 Task: Add Garrett Valley Sugar Free Smoked Turkey Kielbasa to the cart.
Action: Mouse moved to (25, 142)
Screenshot: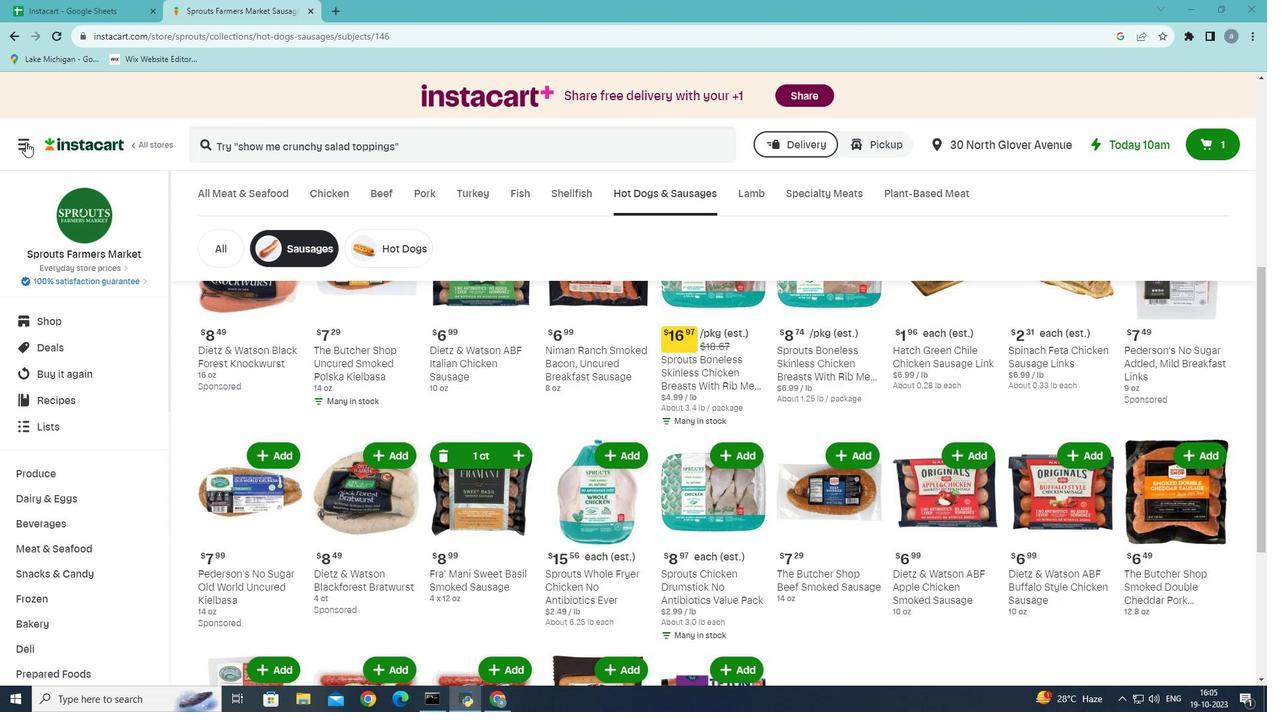 
Action: Mouse pressed left at (25, 142)
Screenshot: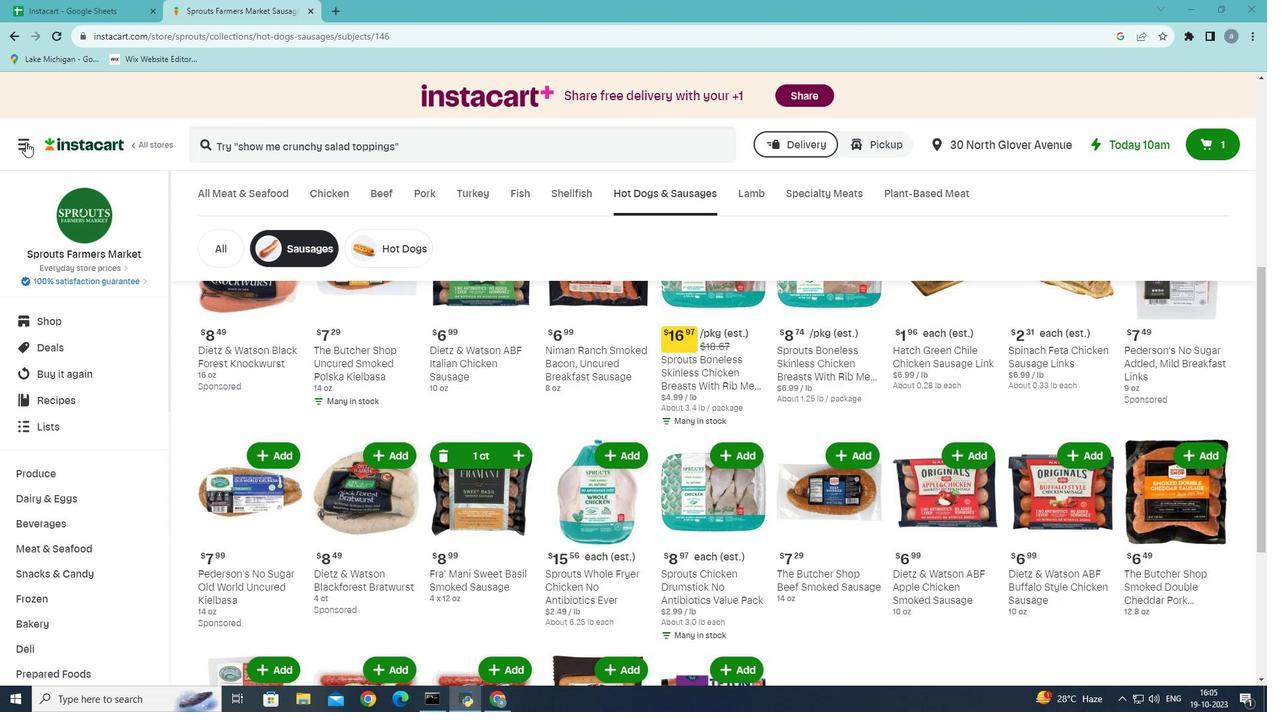 
Action: Mouse moved to (63, 386)
Screenshot: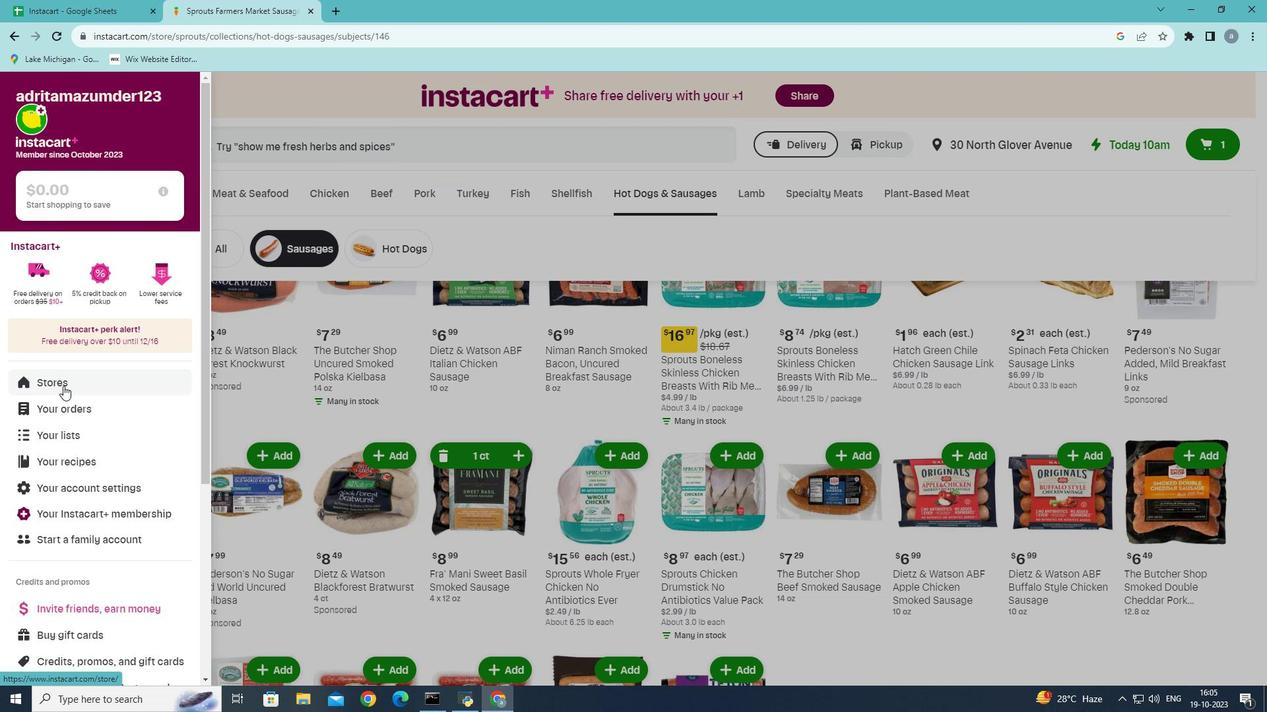 
Action: Mouse pressed left at (63, 386)
Screenshot: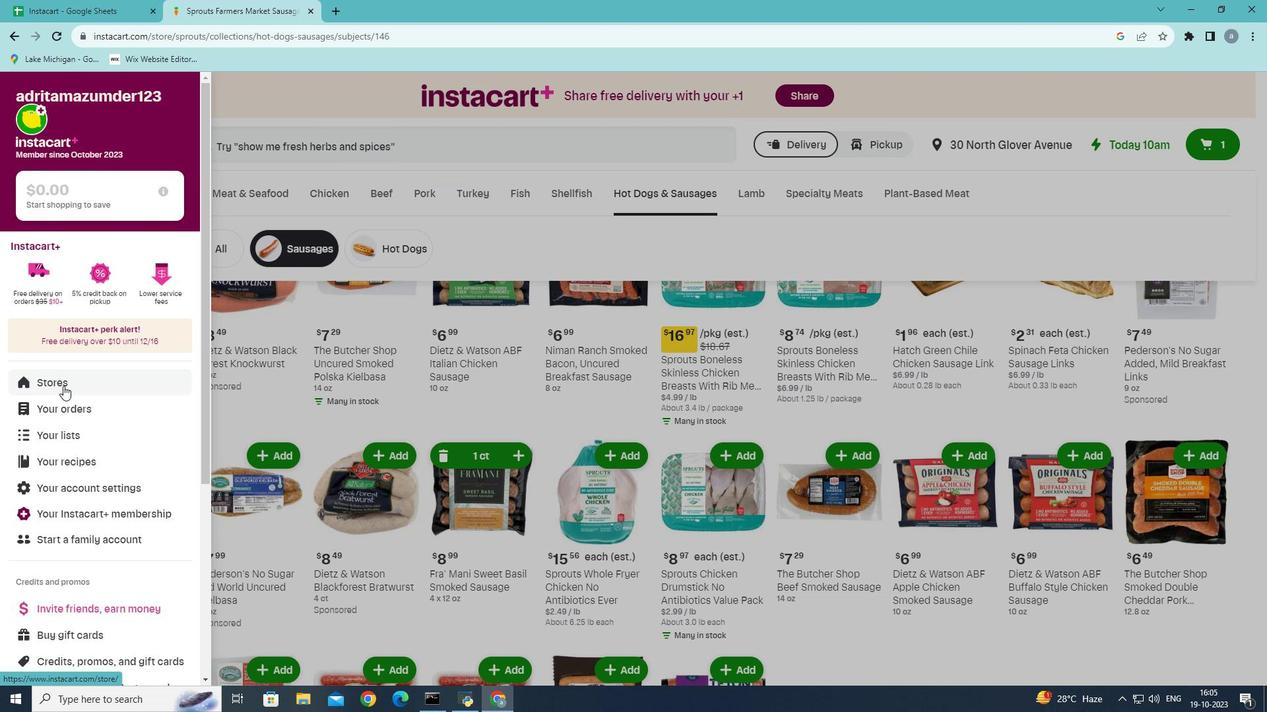 
Action: Mouse moved to (302, 140)
Screenshot: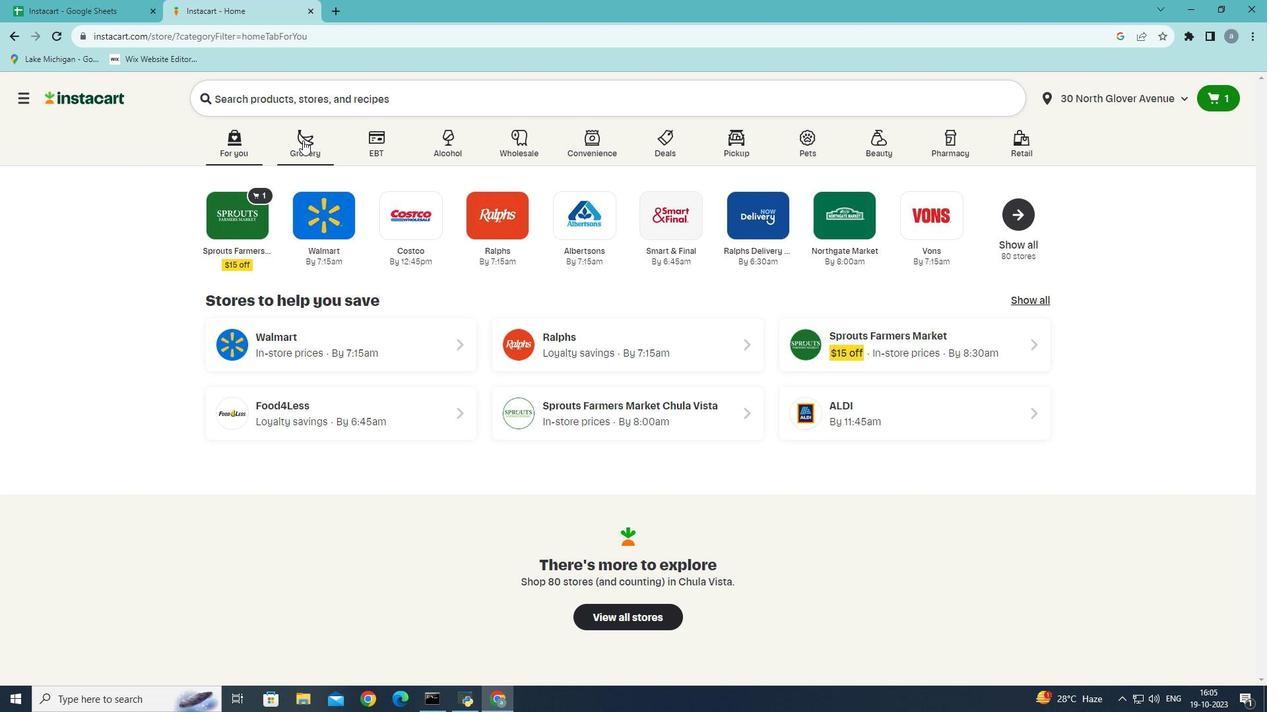 
Action: Mouse pressed left at (302, 140)
Screenshot: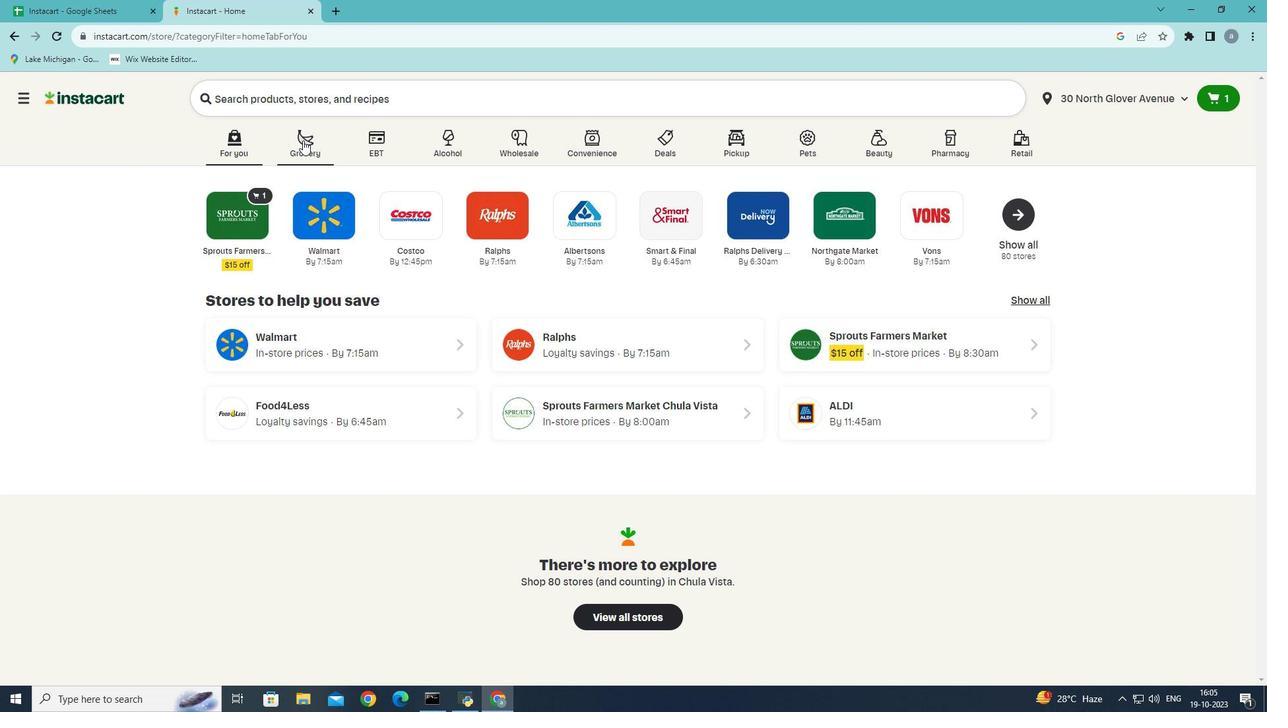 
Action: Mouse moved to (293, 382)
Screenshot: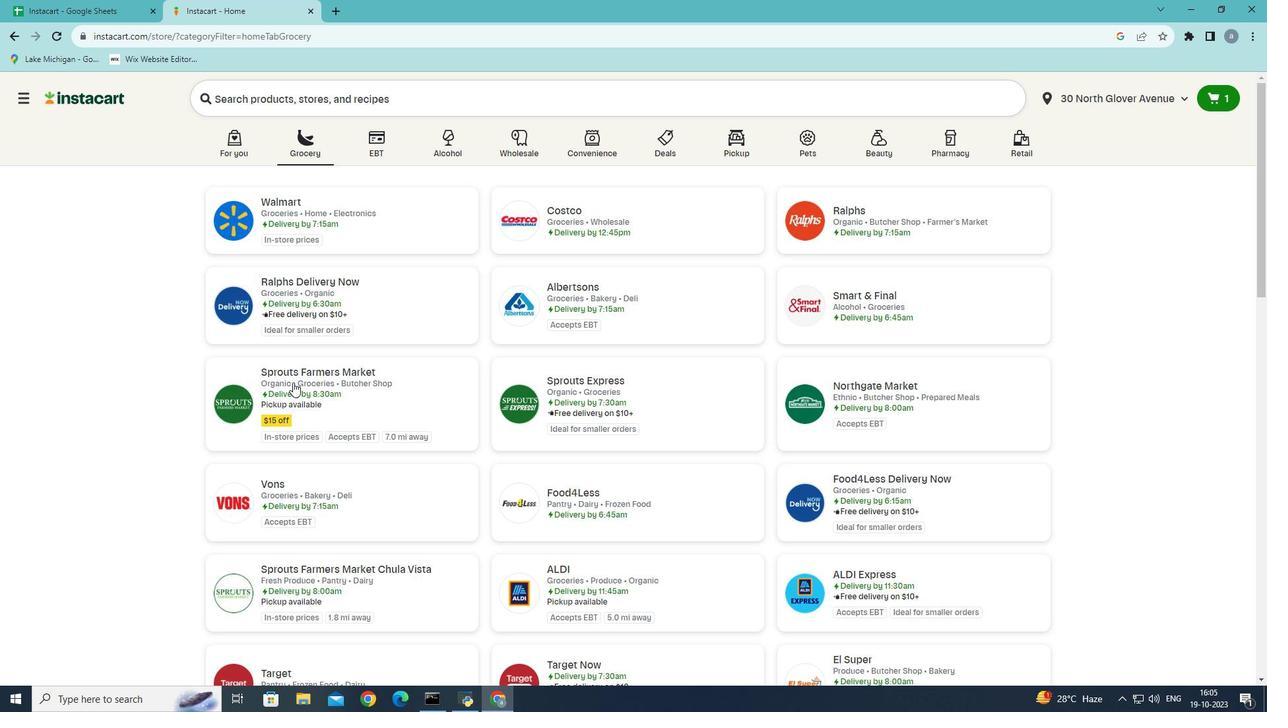 
Action: Mouse pressed left at (293, 382)
Screenshot: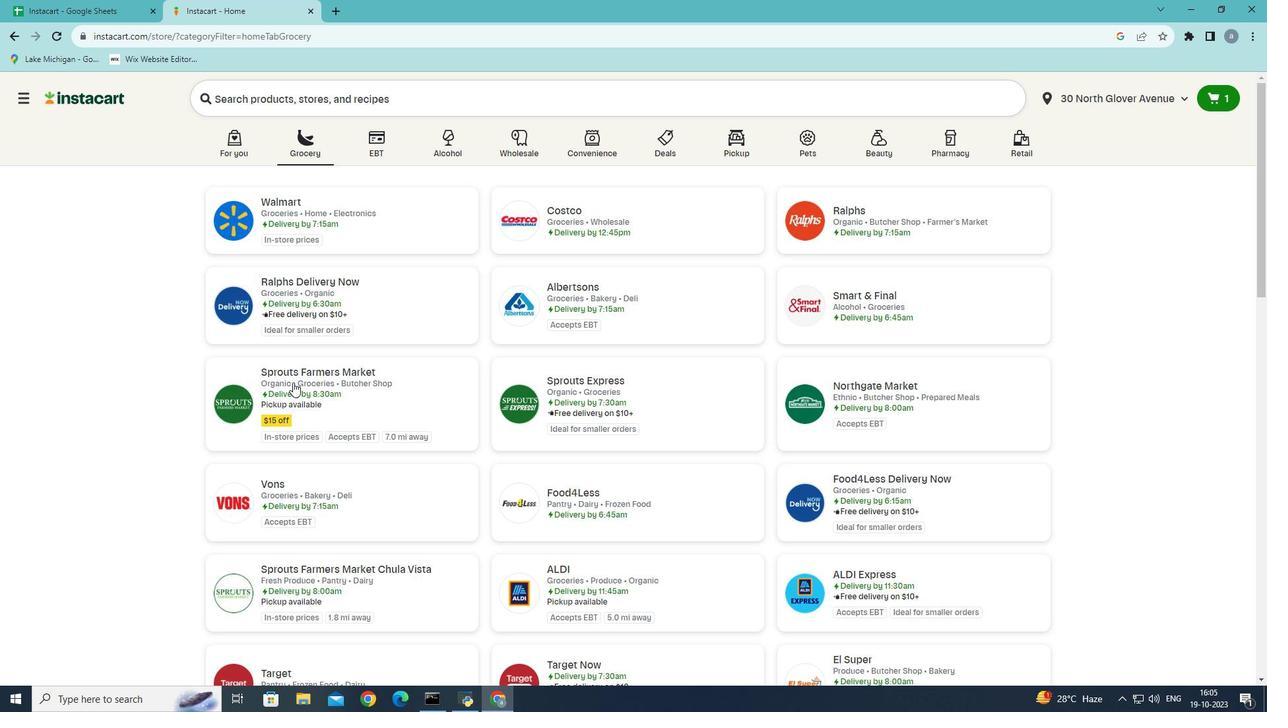
Action: Mouse moved to (91, 541)
Screenshot: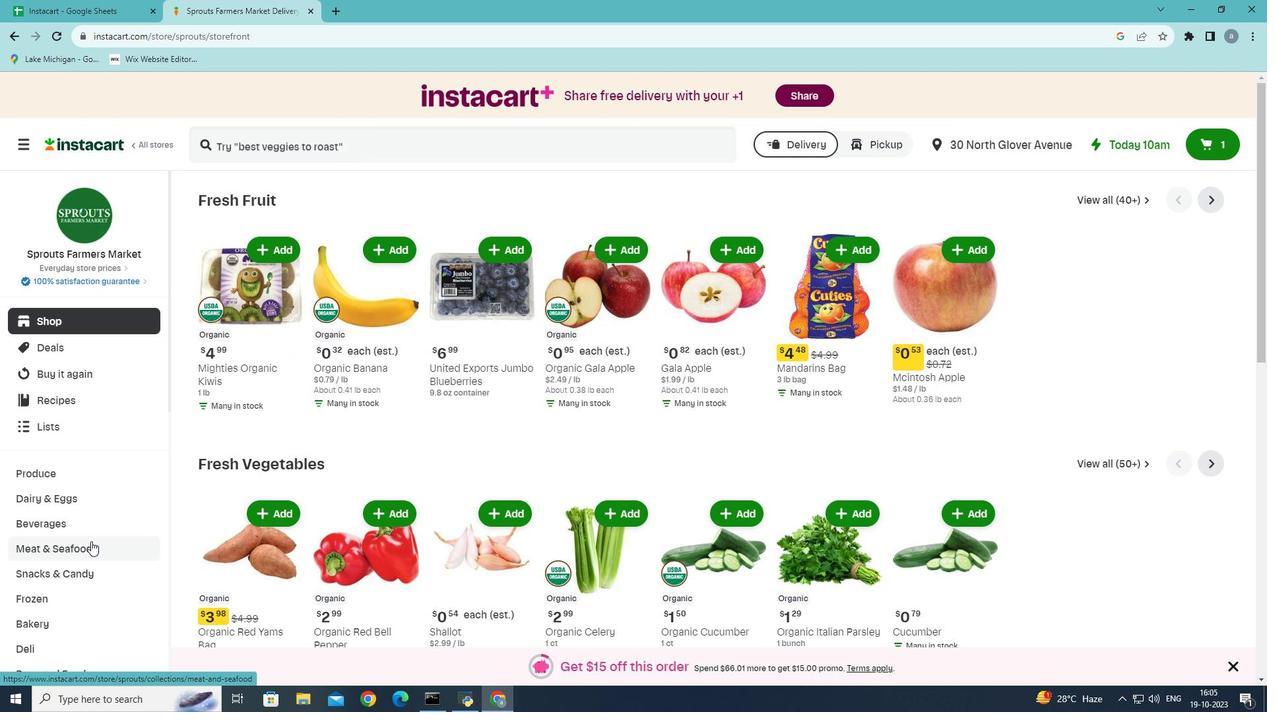 
Action: Mouse pressed left at (91, 541)
Screenshot: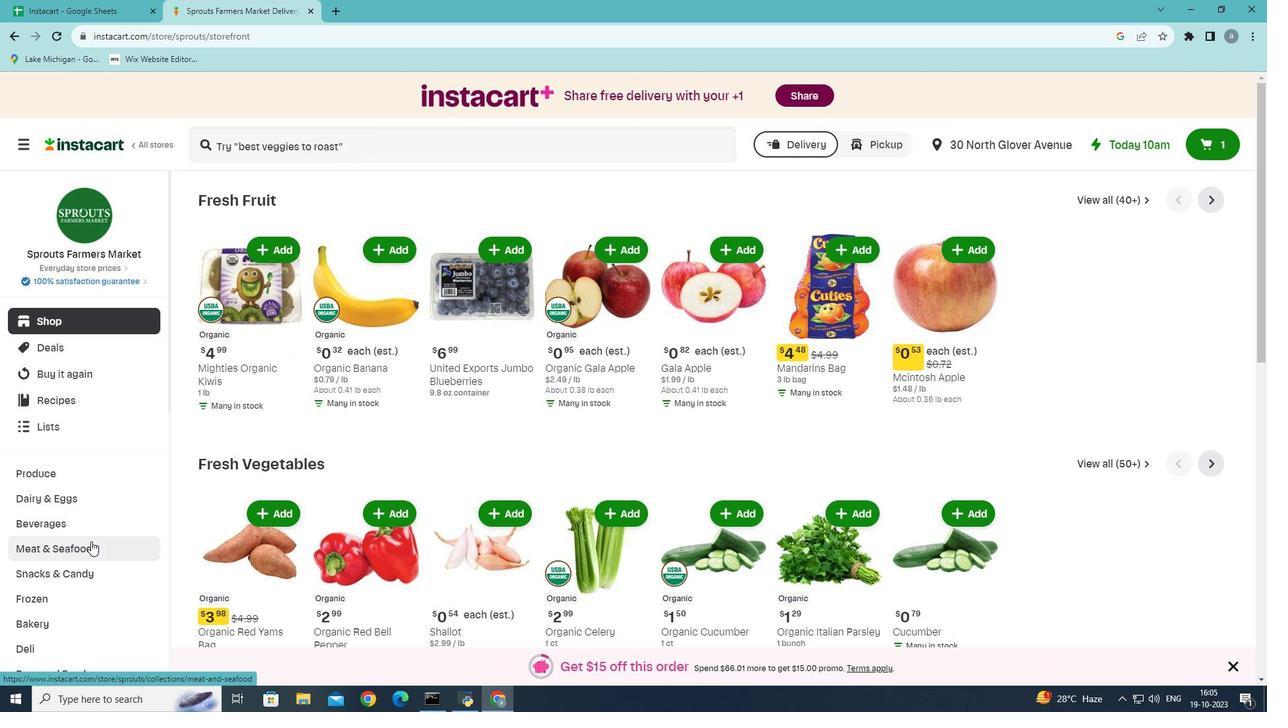 
Action: Mouse moved to (679, 238)
Screenshot: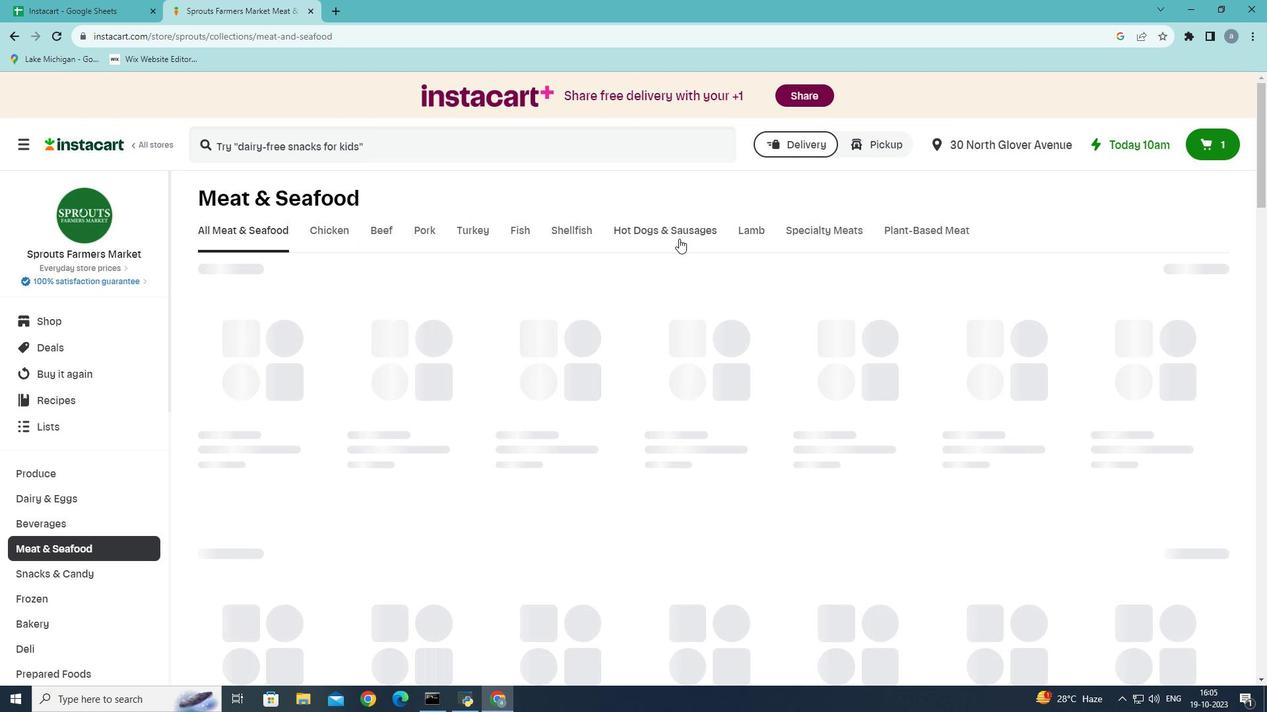 
Action: Mouse pressed left at (679, 238)
Screenshot: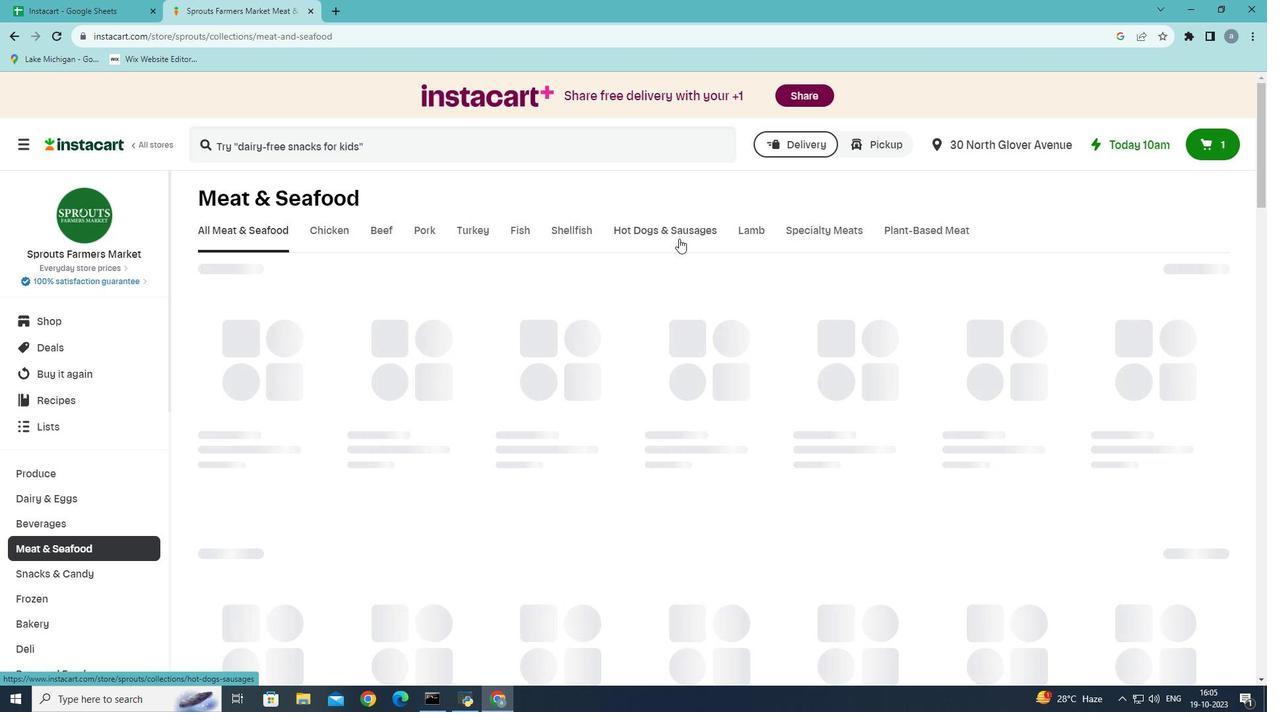 
Action: Mouse moved to (277, 288)
Screenshot: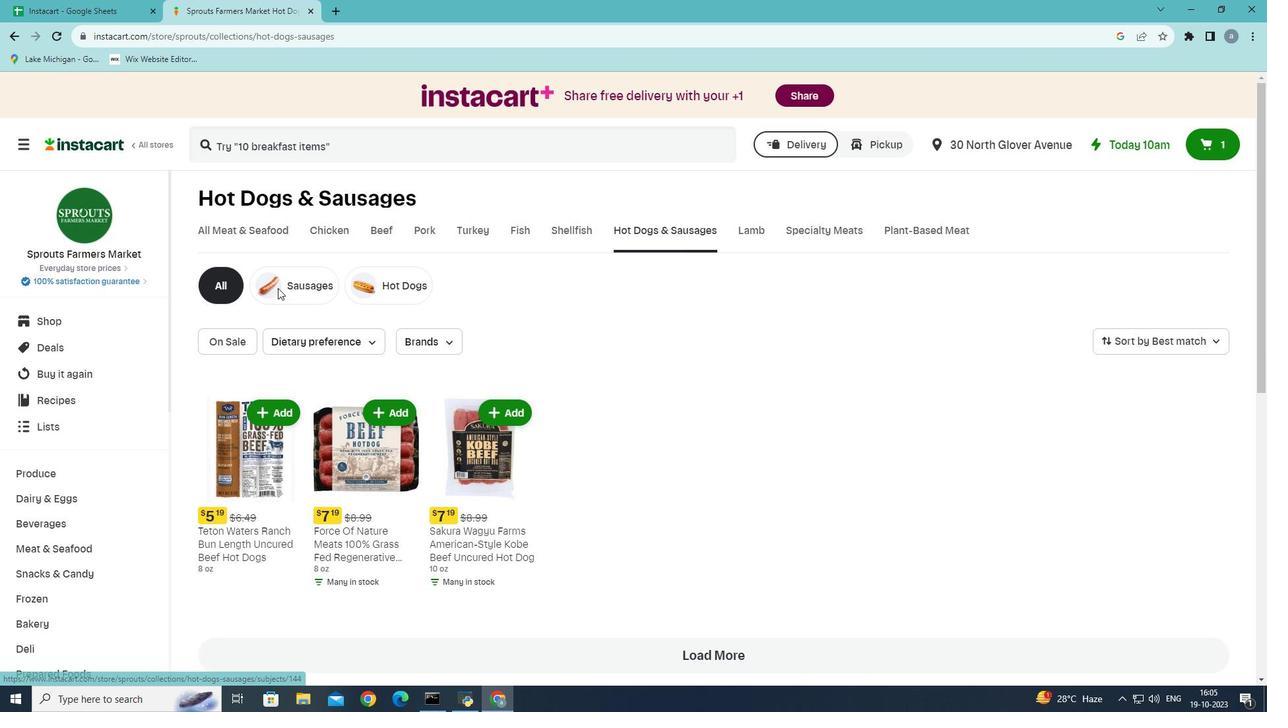 
Action: Mouse pressed left at (277, 288)
Screenshot: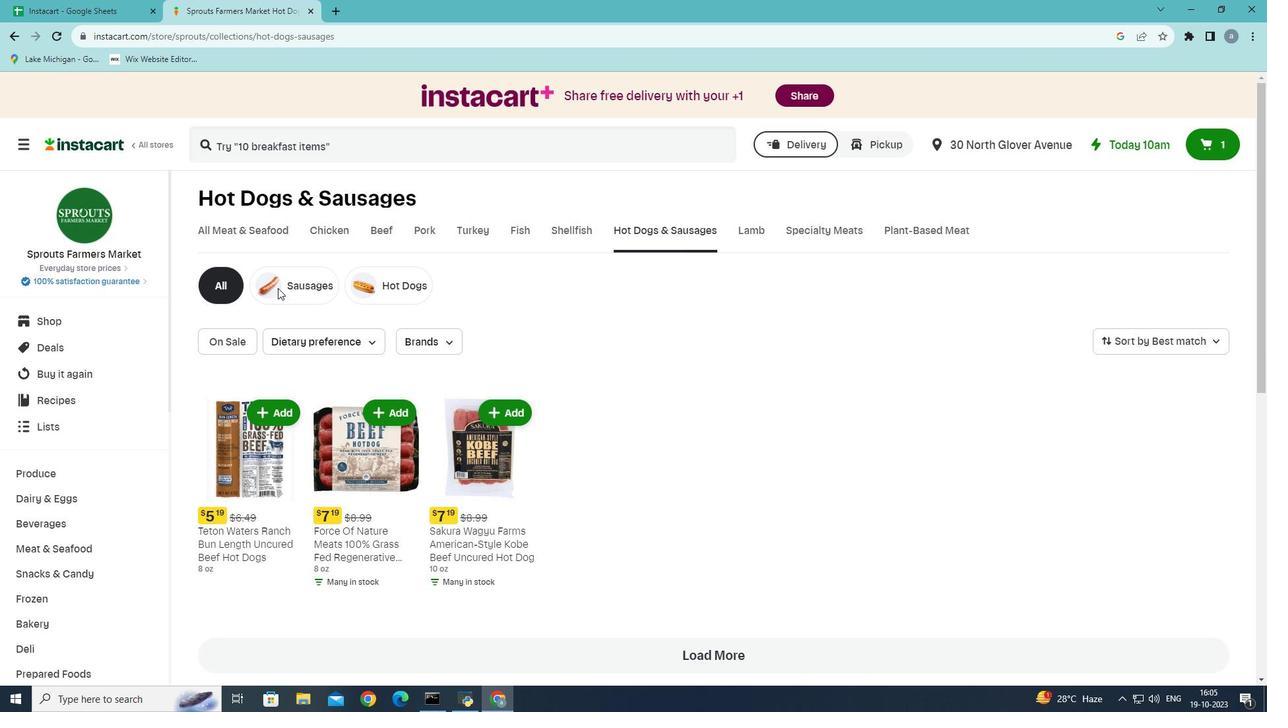 
Action: Mouse moved to (450, 530)
Screenshot: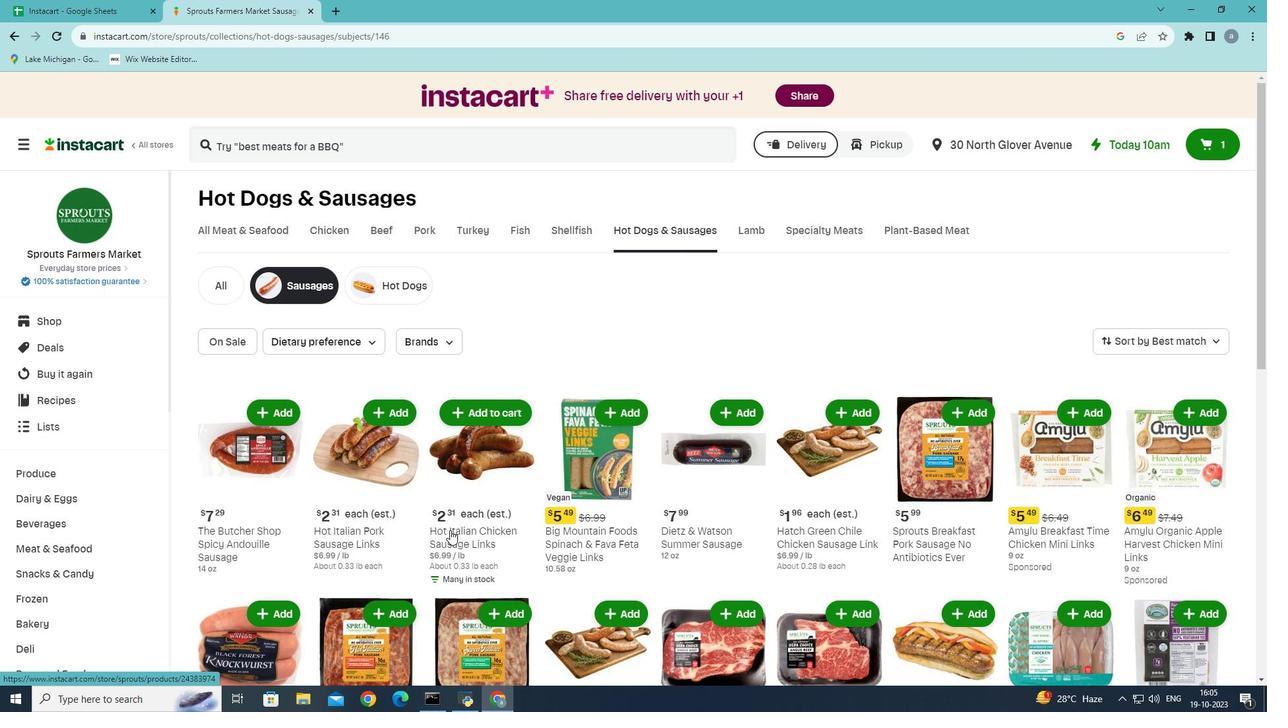 
Action: Mouse scrolled (450, 530) with delta (0, 0)
Screenshot: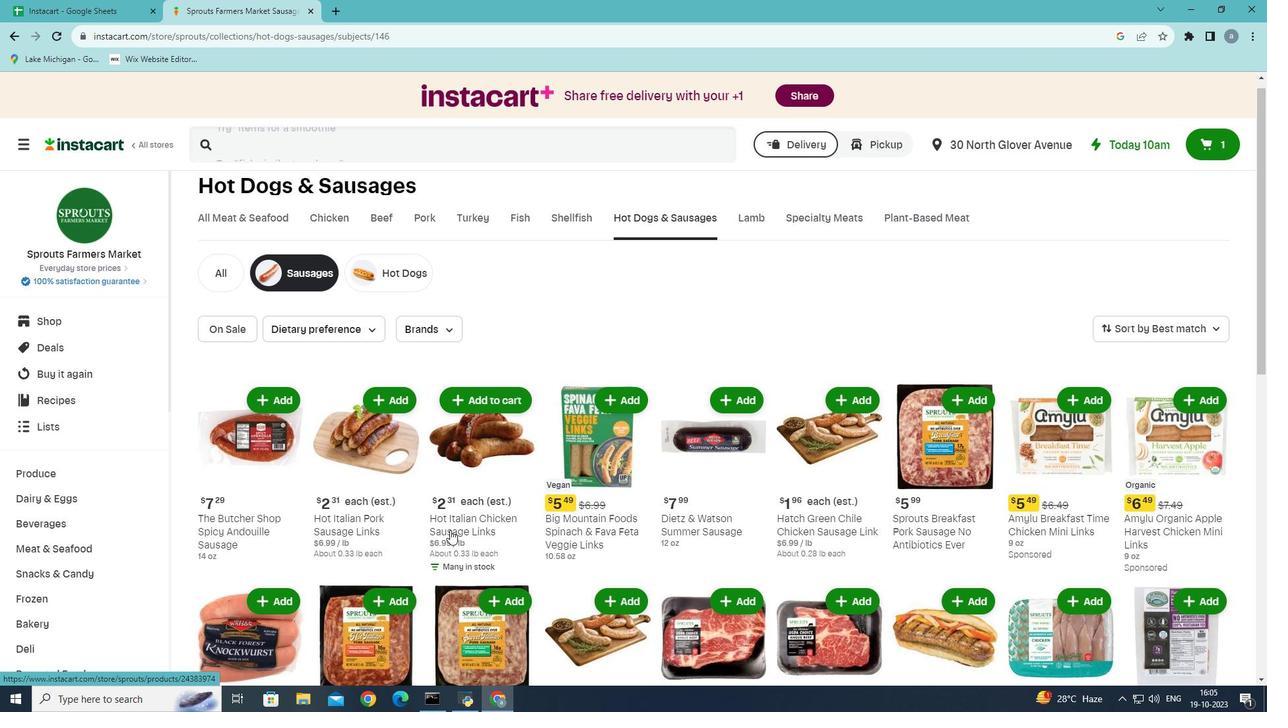 
Action: Mouse moved to (489, 504)
Screenshot: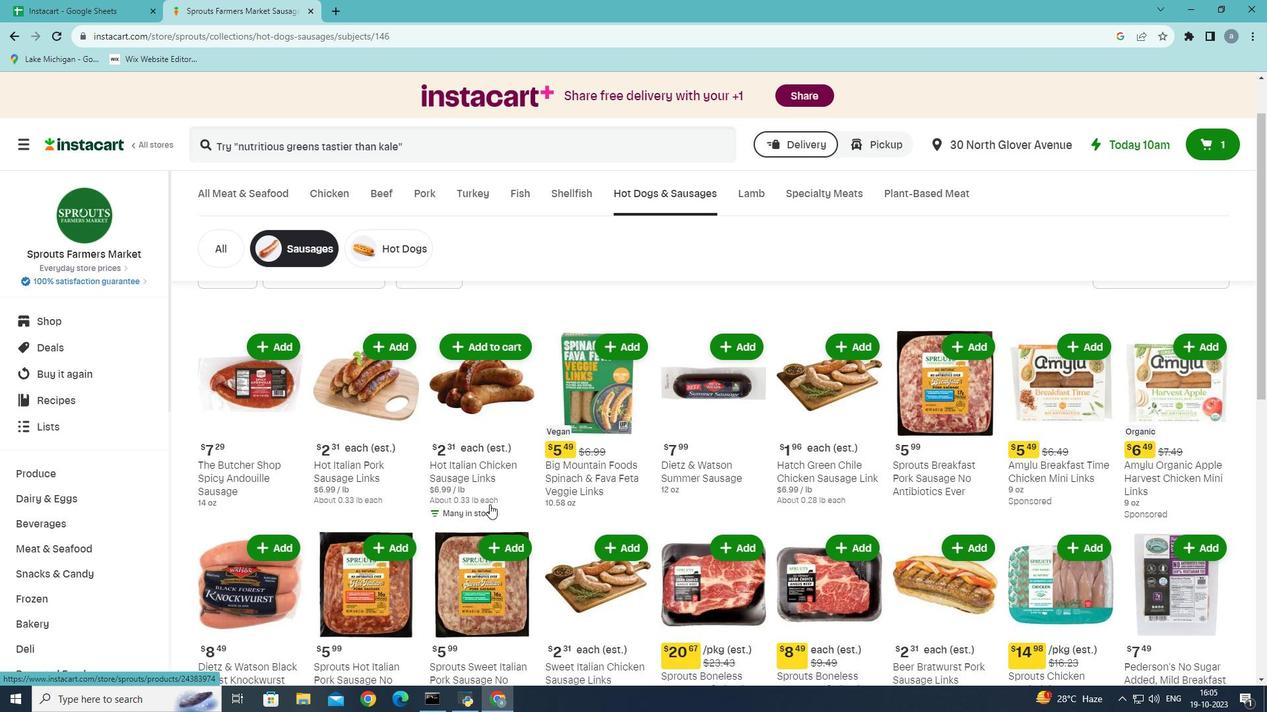 
Action: Mouse scrolled (489, 504) with delta (0, 0)
Screenshot: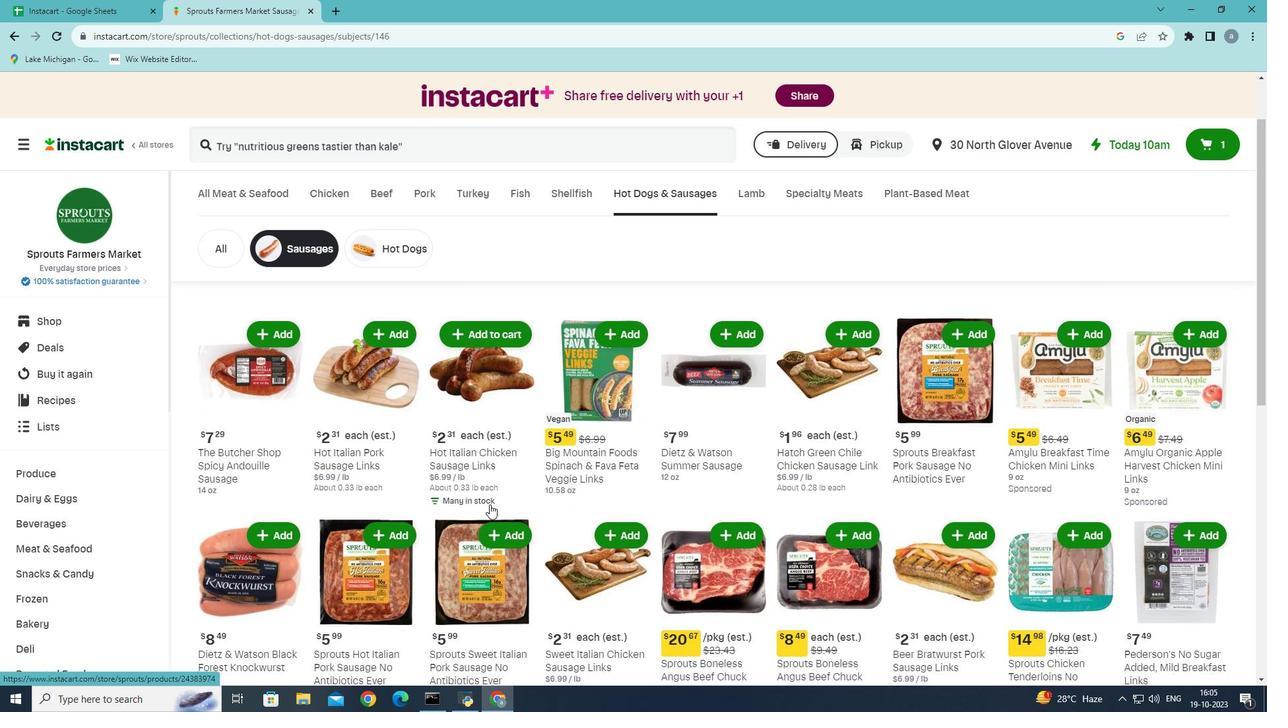 
Action: Mouse scrolled (489, 504) with delta (0, 0)
Screenshot: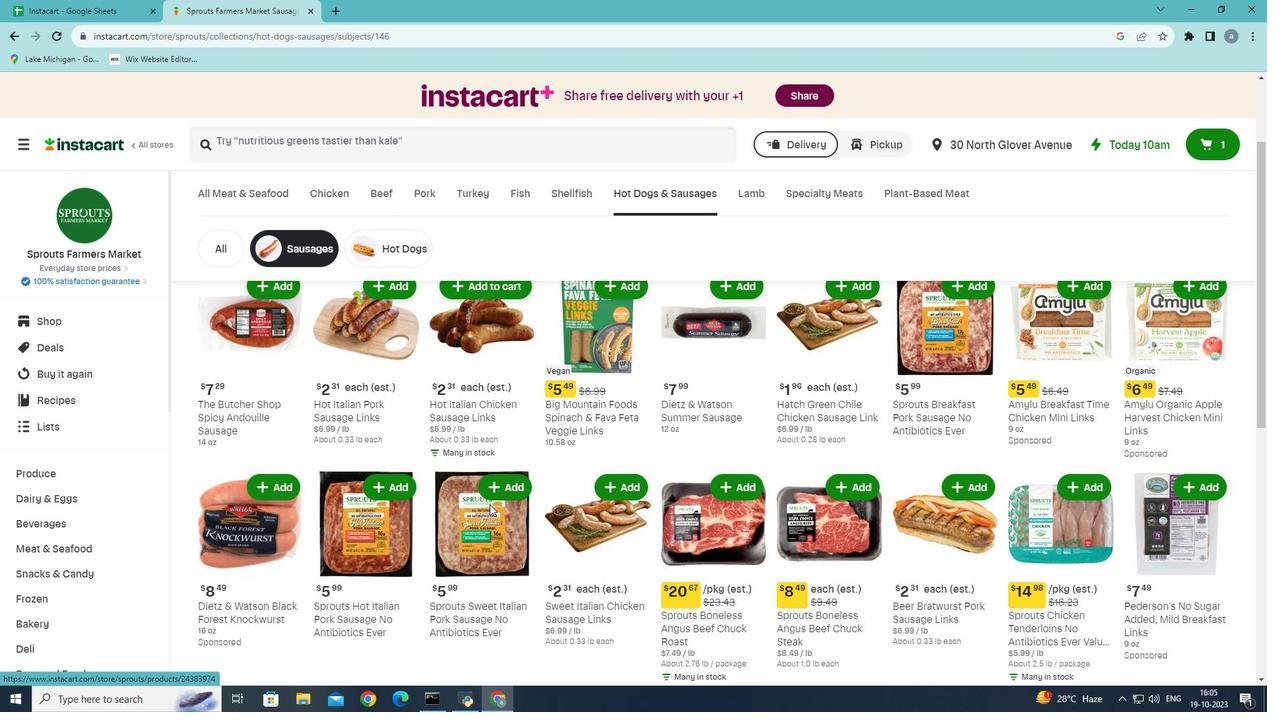 
Action: Mouse scrolled (489, 504) with delta (0, 0)
Screenshot: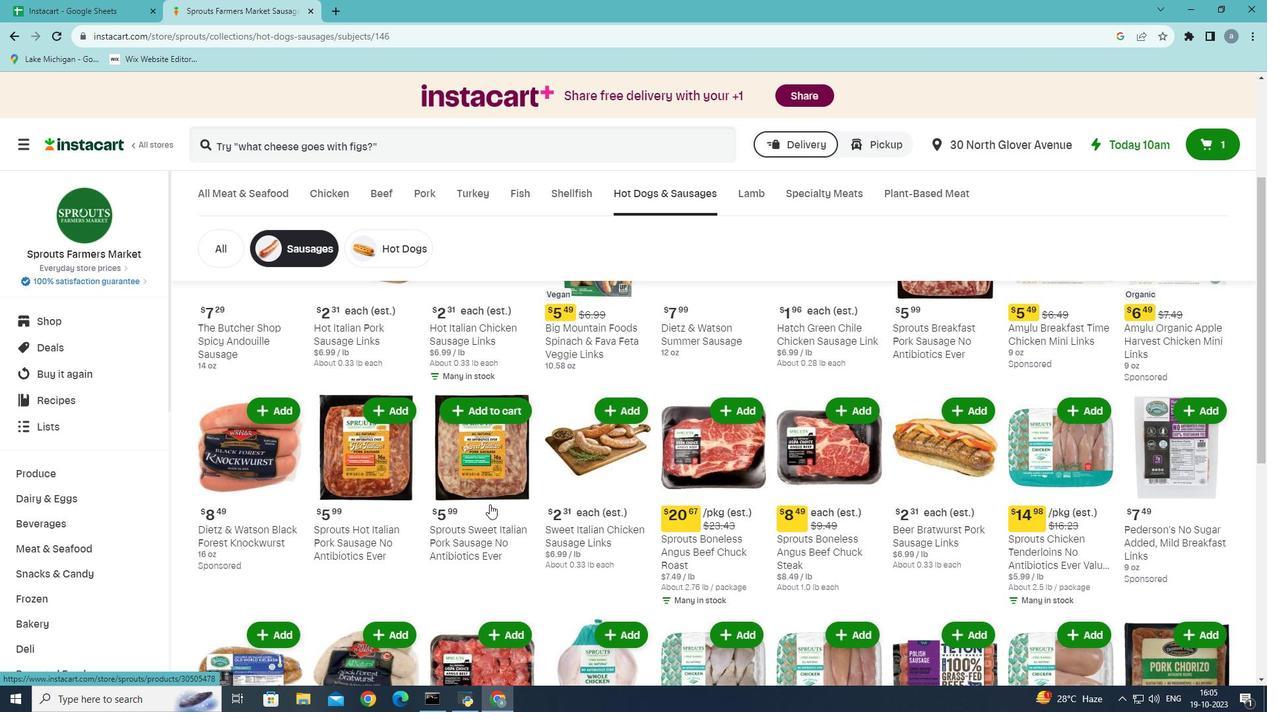 
Action: Mouse moved to (489, 504)
Screenshot: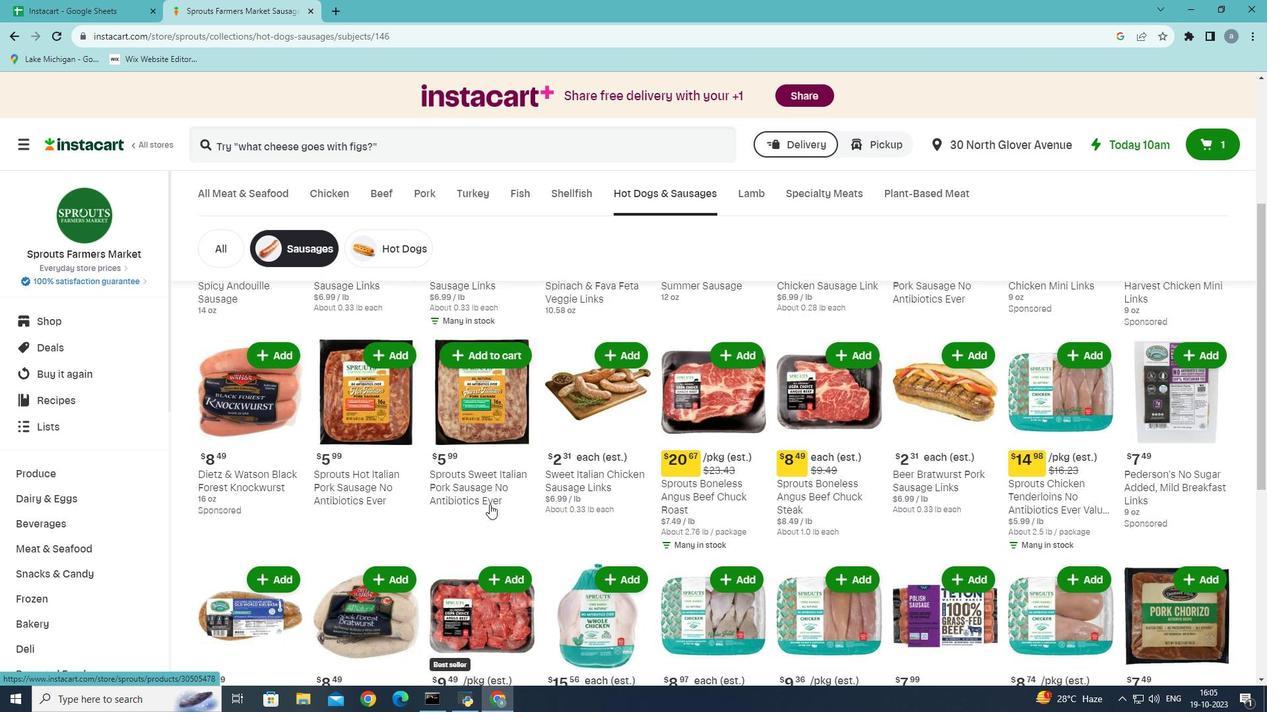 
Action: Mouse scrolled (489, 504) with delta (0, 0)
Screenshot: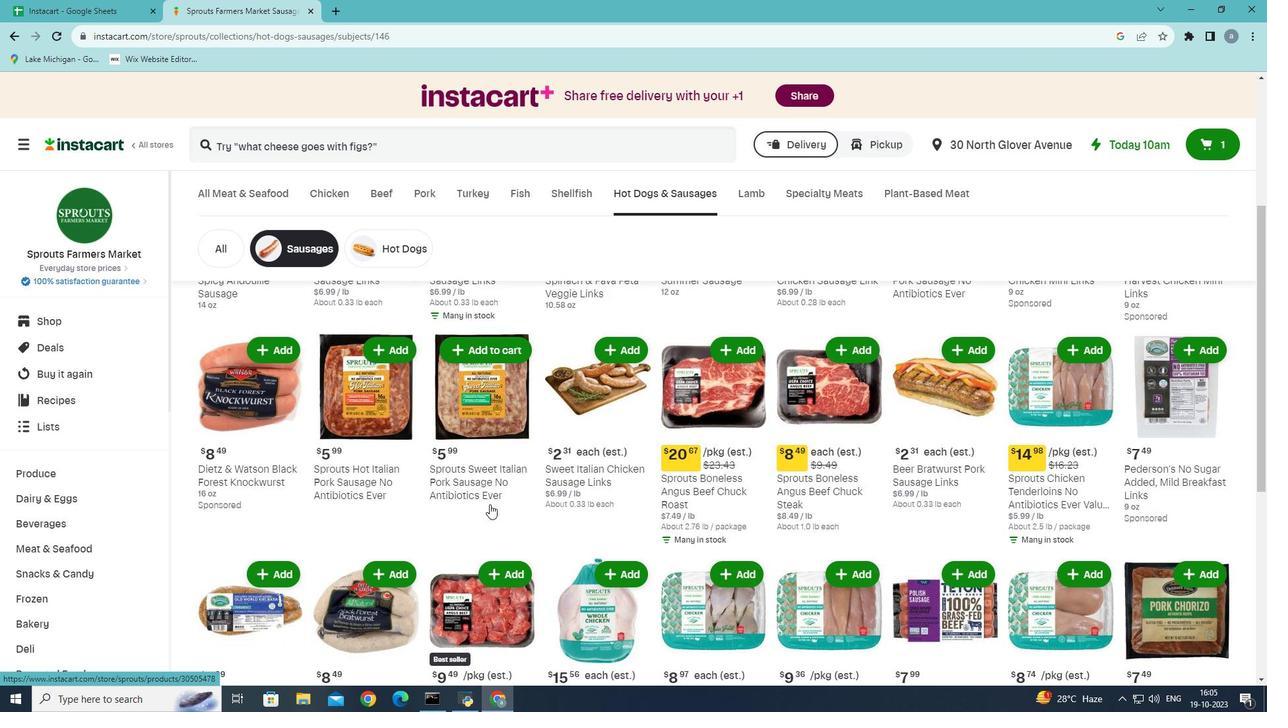 
Action: Mouse scrolled (489, 504) with delta (0, 0)
Screenshot: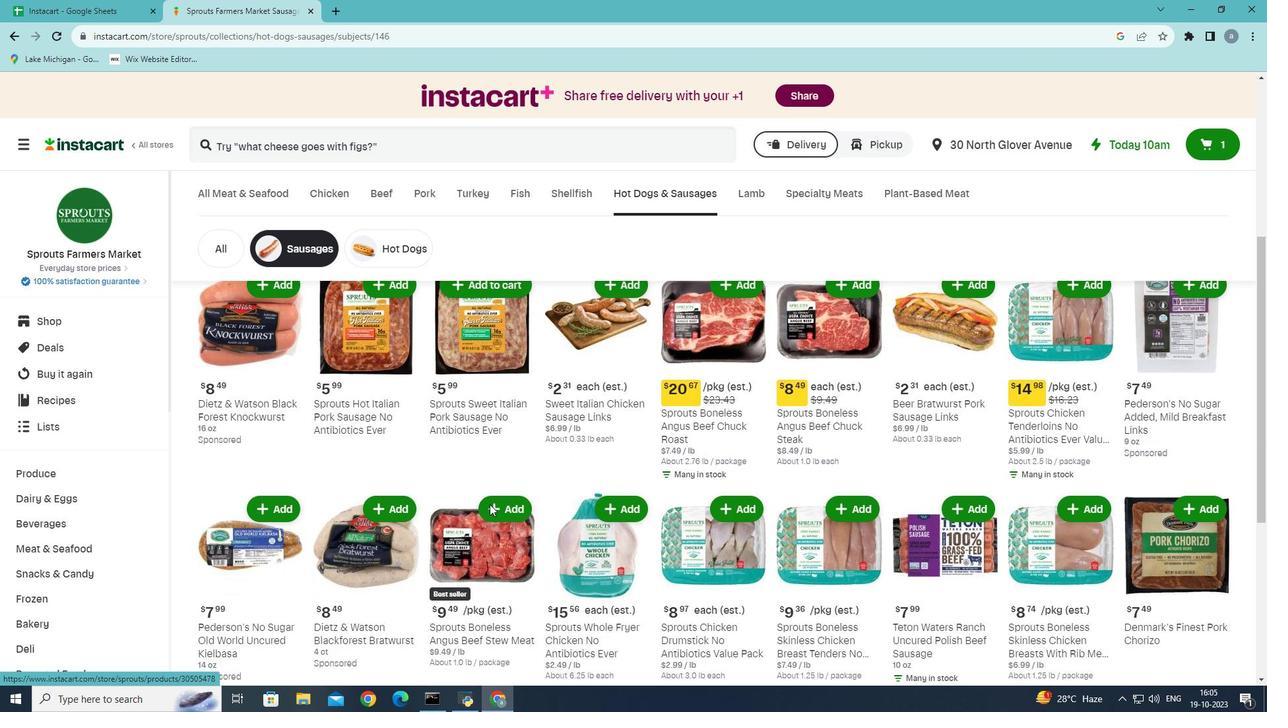 
Action: Mouse scrolled (489, 504) with delta (0, 0)
Screenshot: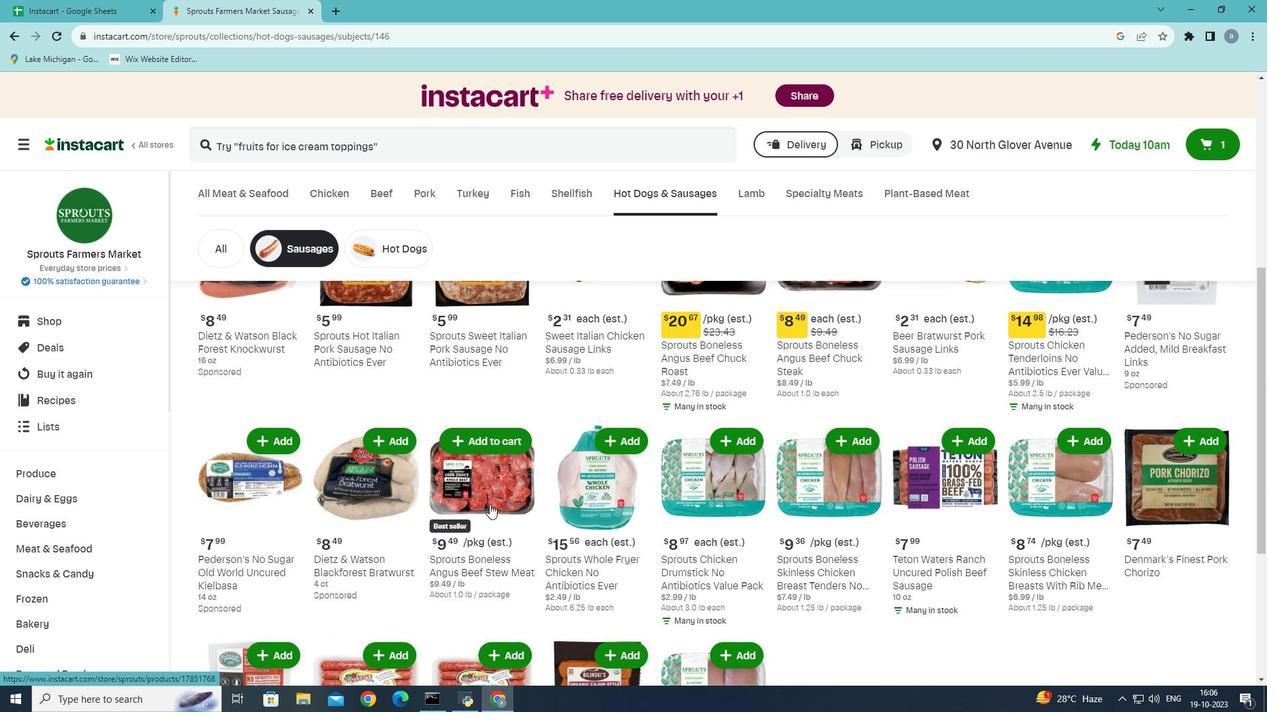 
Action: Mouse scrolled (489, 504) with delta (0, 0)
Screenshot: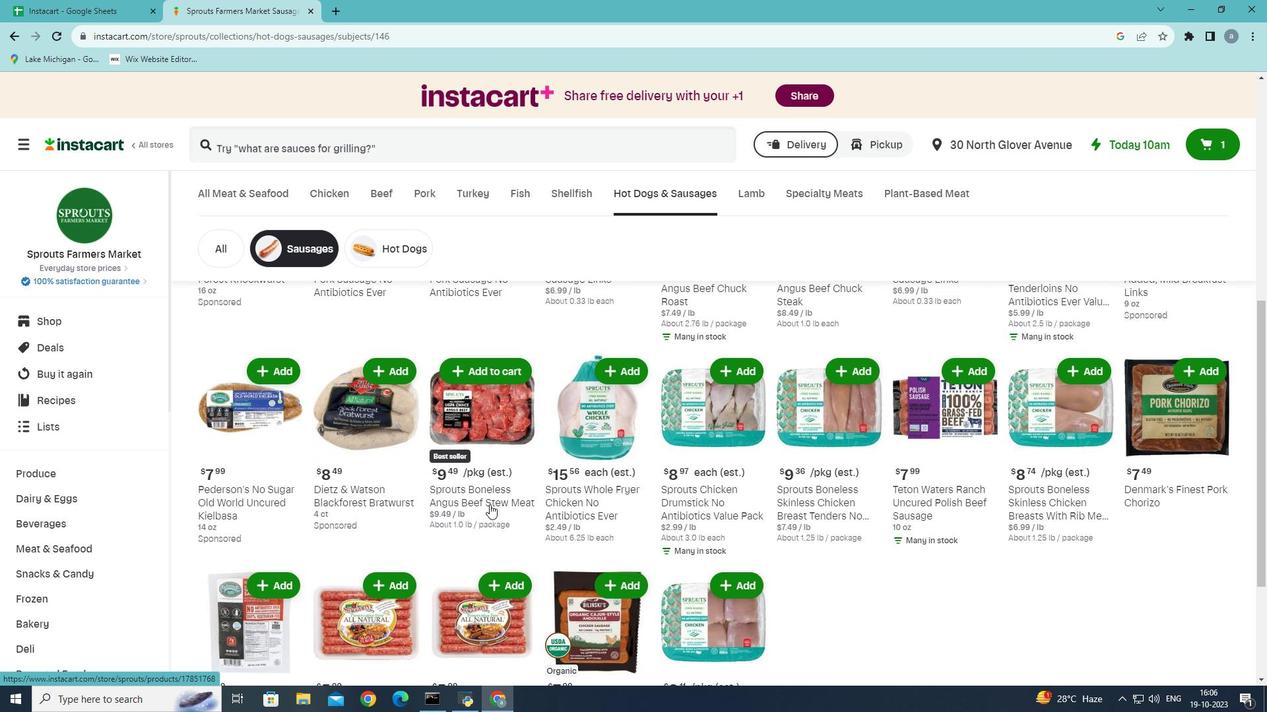 
Action: Mouse scrolled (489, 504) with delta (0, 0)
Screenshot: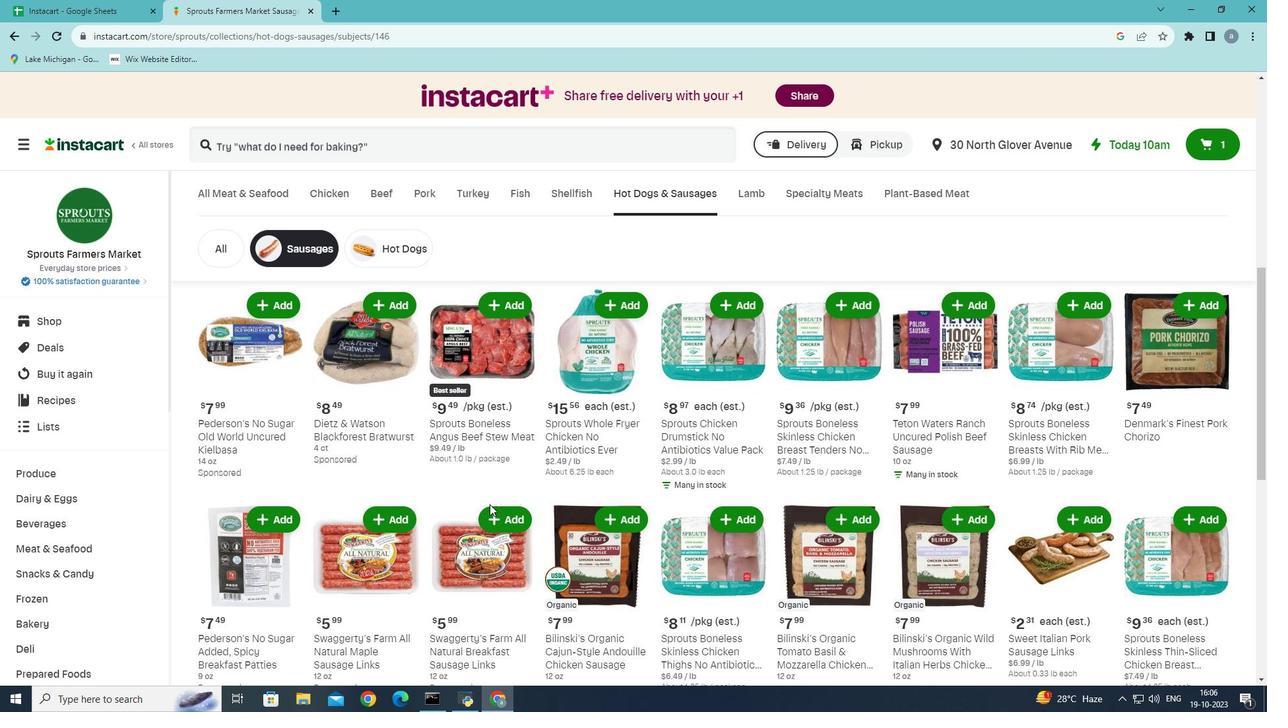 
Action: Mouse scrolled (489, 504) with delta (0, 0)
Screenshot: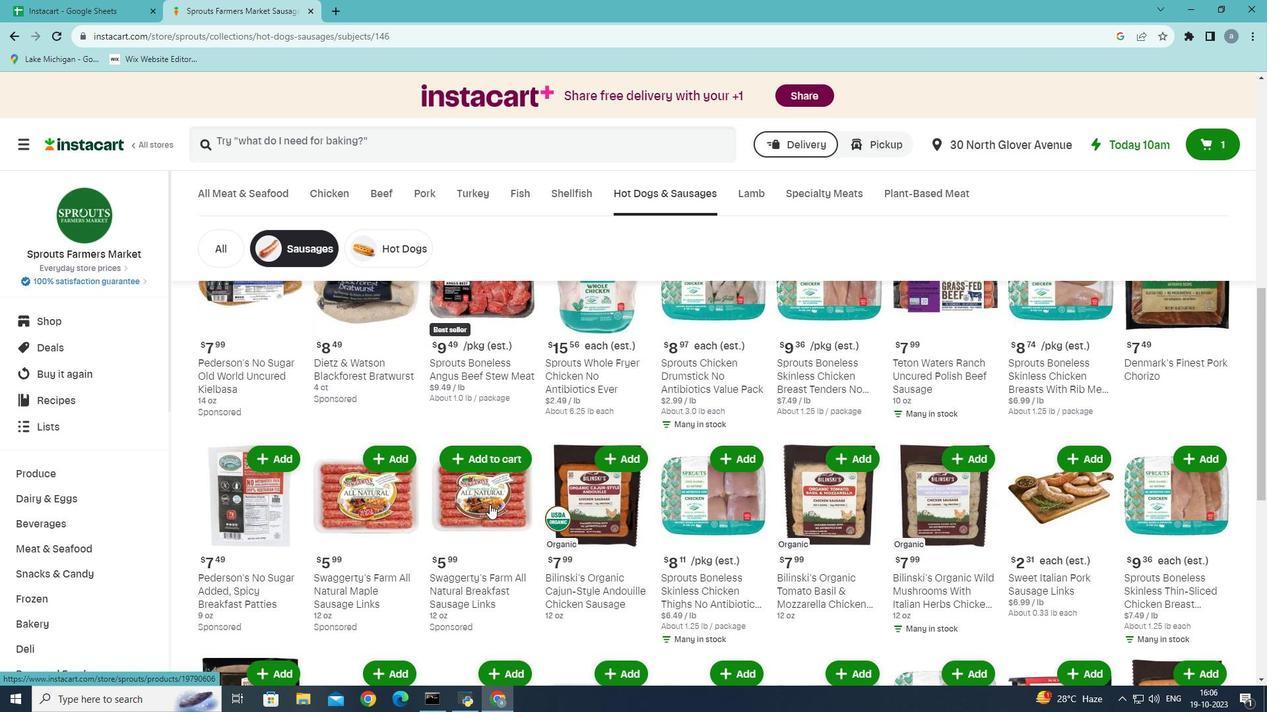 
Action: Mouse scrolled (489, 504) with delta (0, 0)
Screenshot: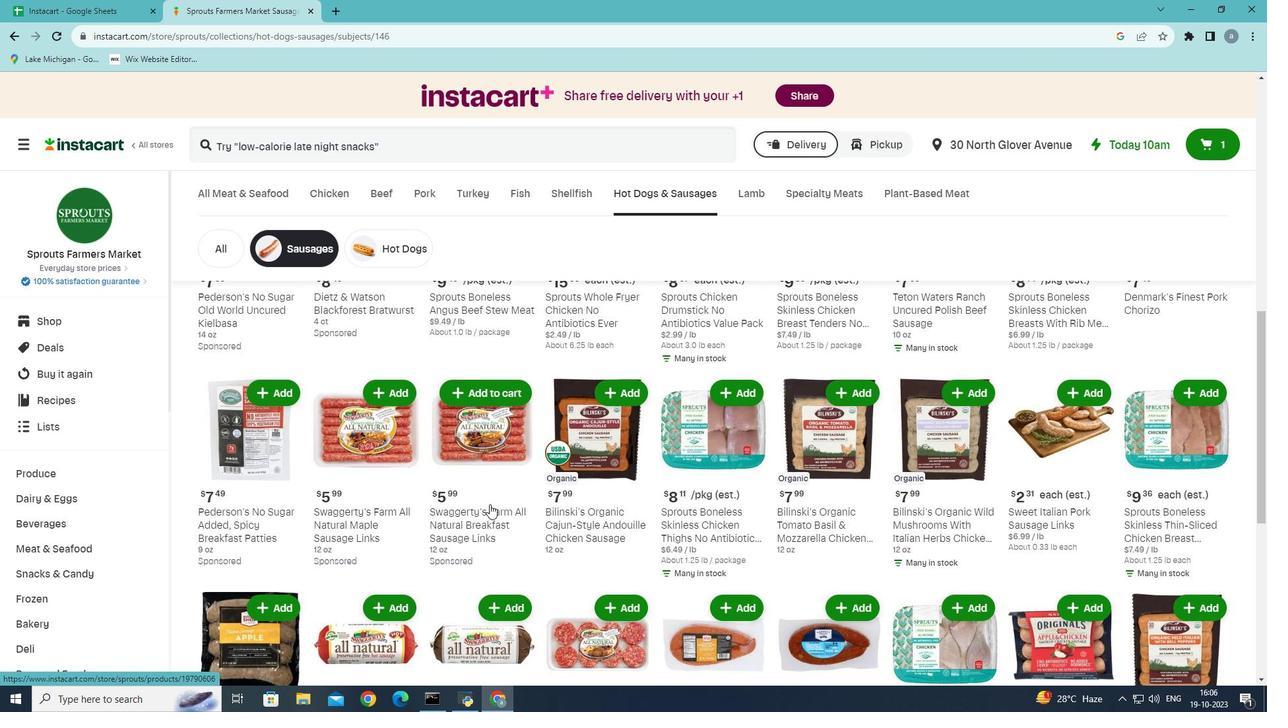 
Action: Mouse scrolled (489, 504) with delta (0, 0)
Screenshot: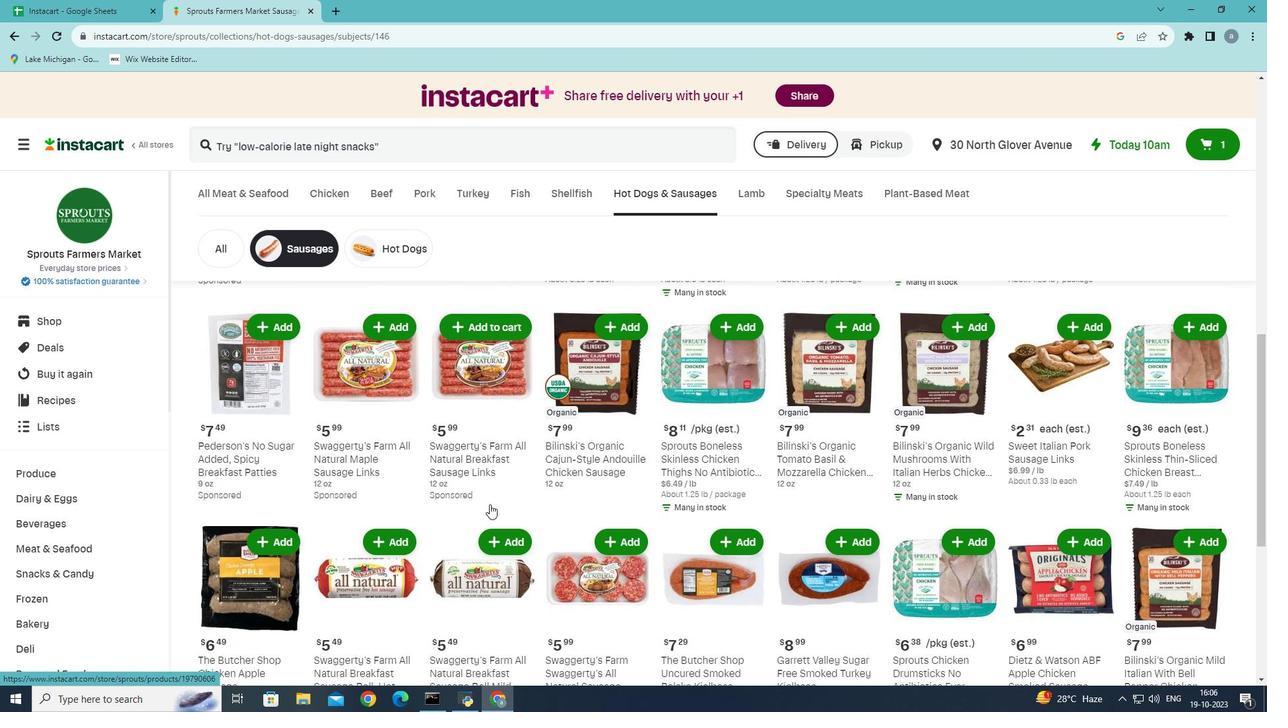 
Action: Mouse scrolled (489, 504) with delta (0, 0)
Screenshot: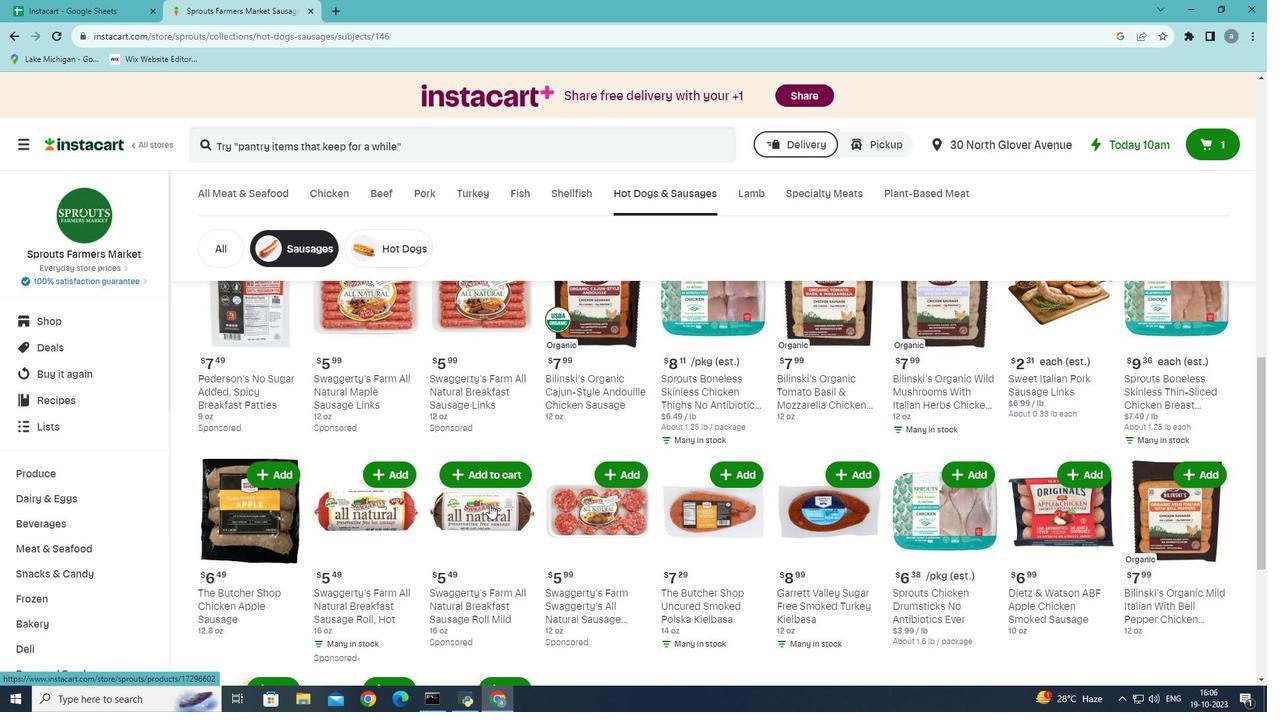 
Action: Mouse scrolled (489, 504) with delta (0, 0)
Screenshot: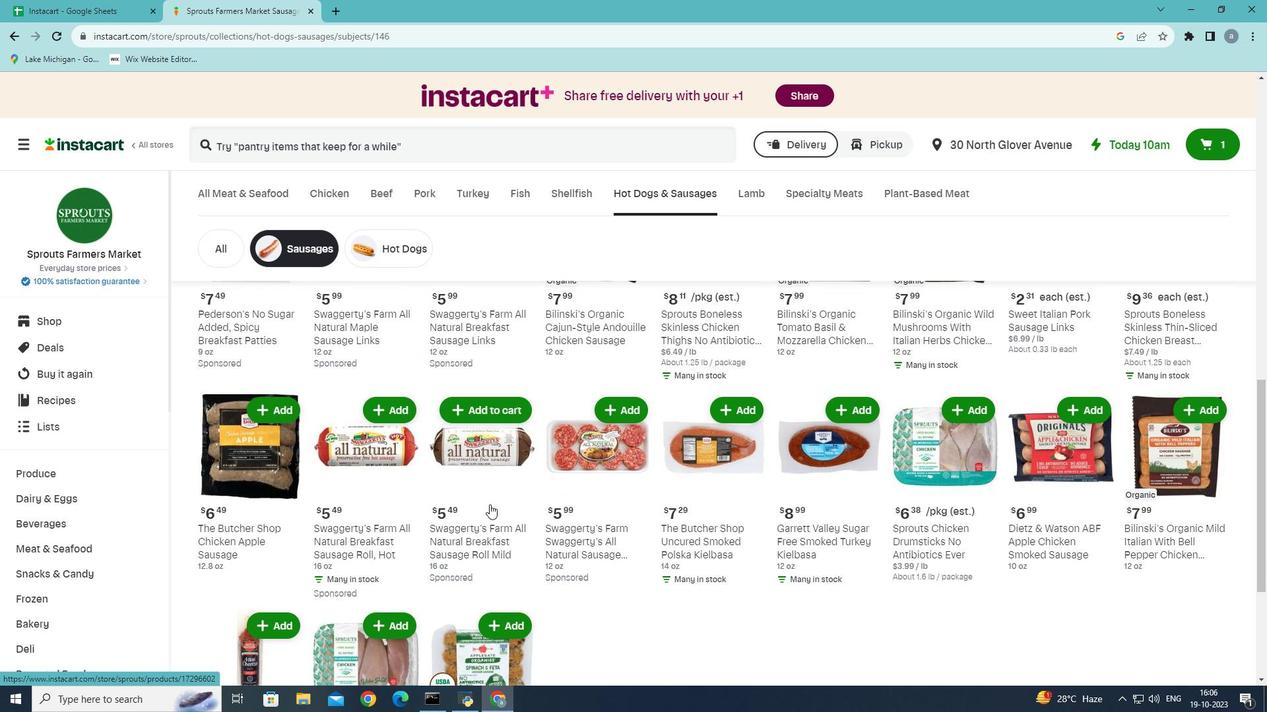 
Action: Mouse moved to (858, 340)
Screenshot: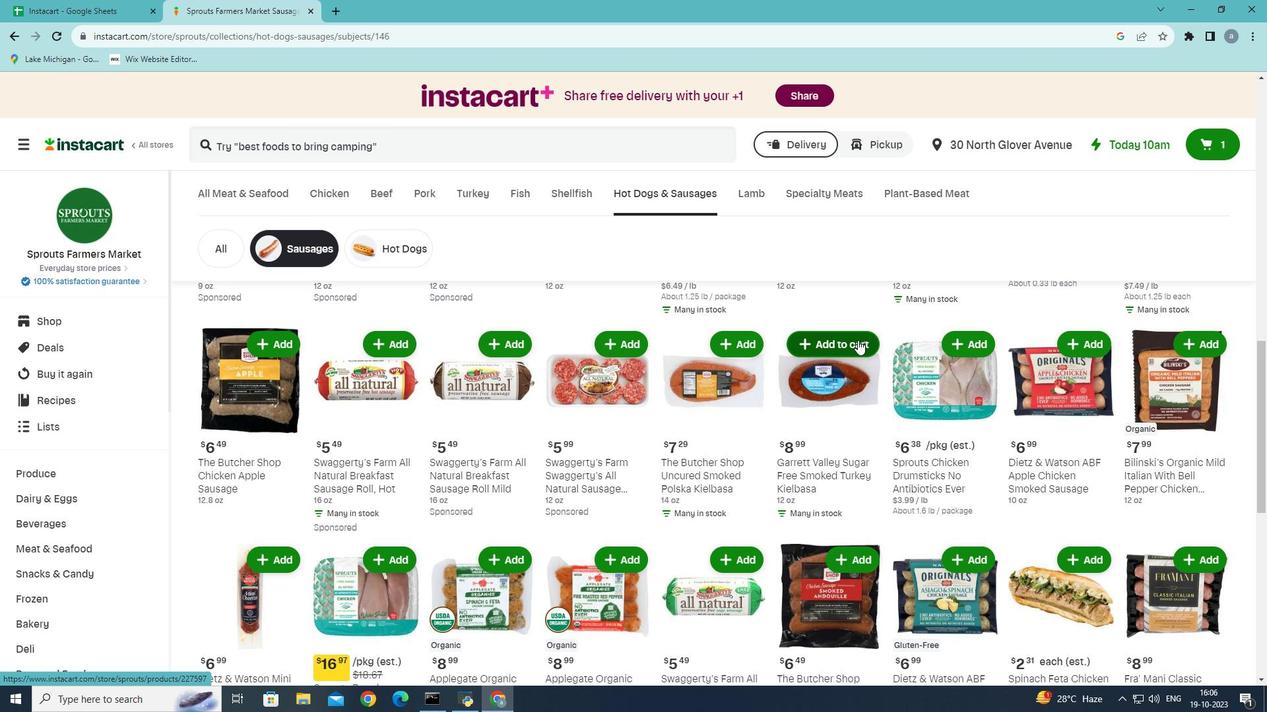 
Action: Mouse pressed left at (858, 340)
Screenshot: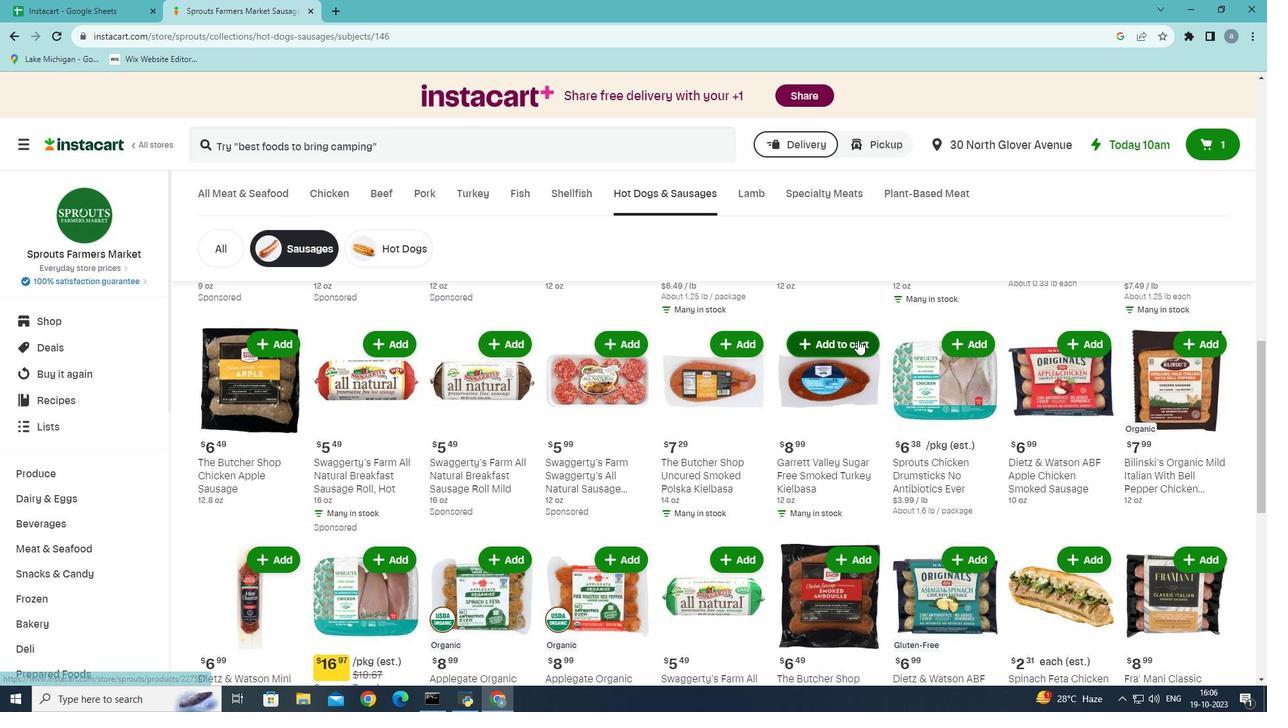 
Action: Mouse moved to (856, 363)
Screenshot: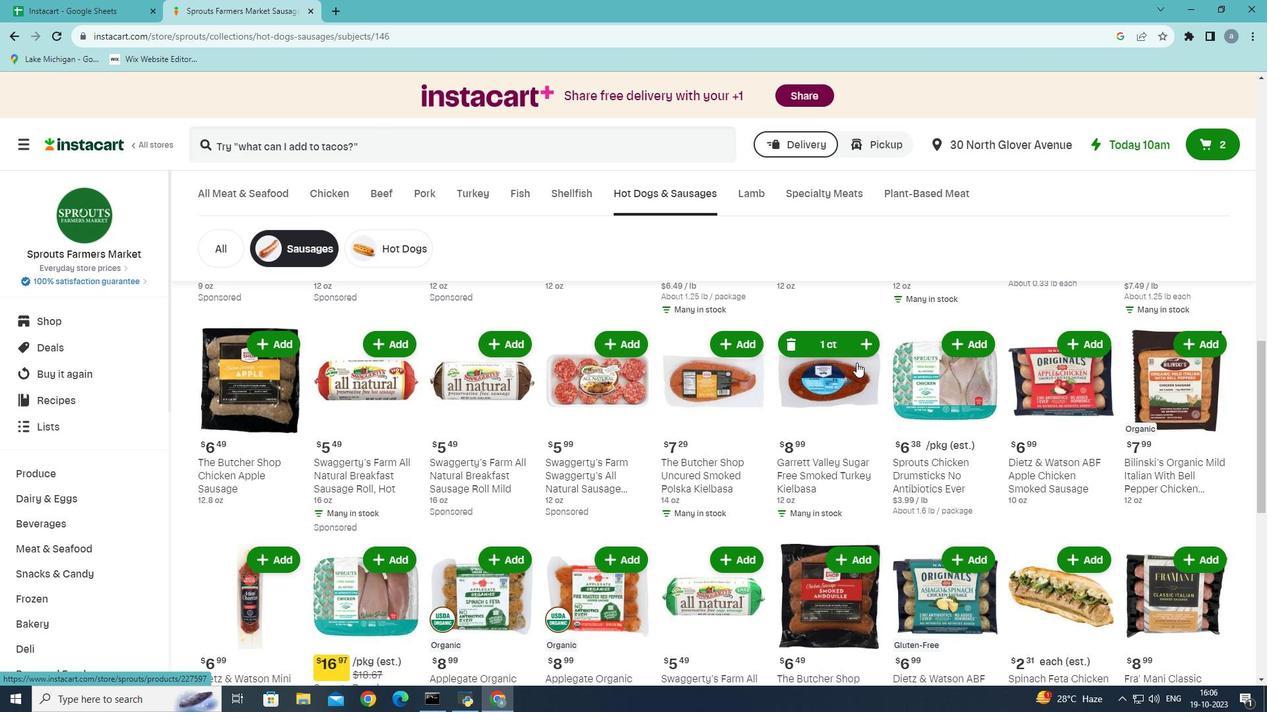 
